 Task: Create Board Content Creation to Workspace Community Management. Create Board Marketing Automation to Workspace Community Management. Create Board Market Analysis and Opportunity Identification to Workspace Community Management
Action: Mouse moved to (96, 49)
Screenshot: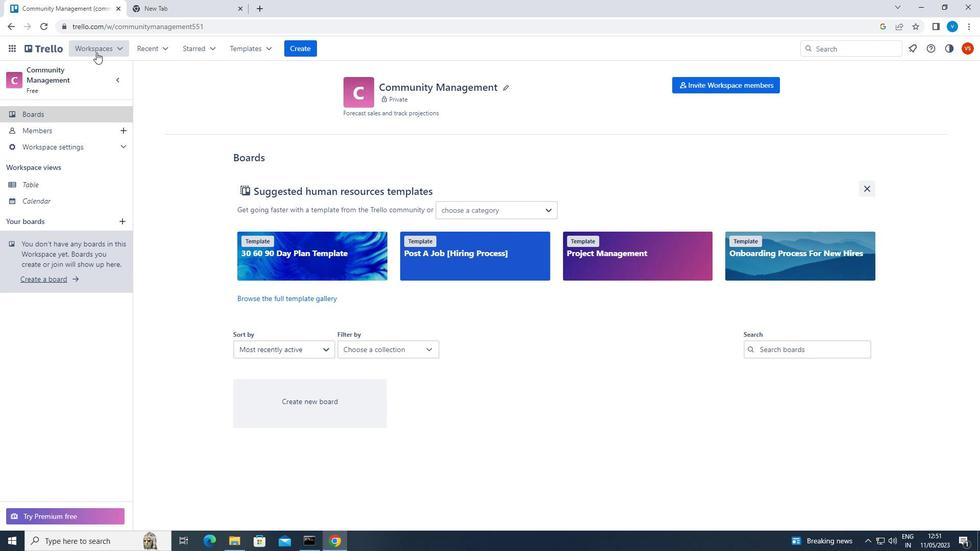 
Action: Mouse pressed left at (96, 49)
Screenshot: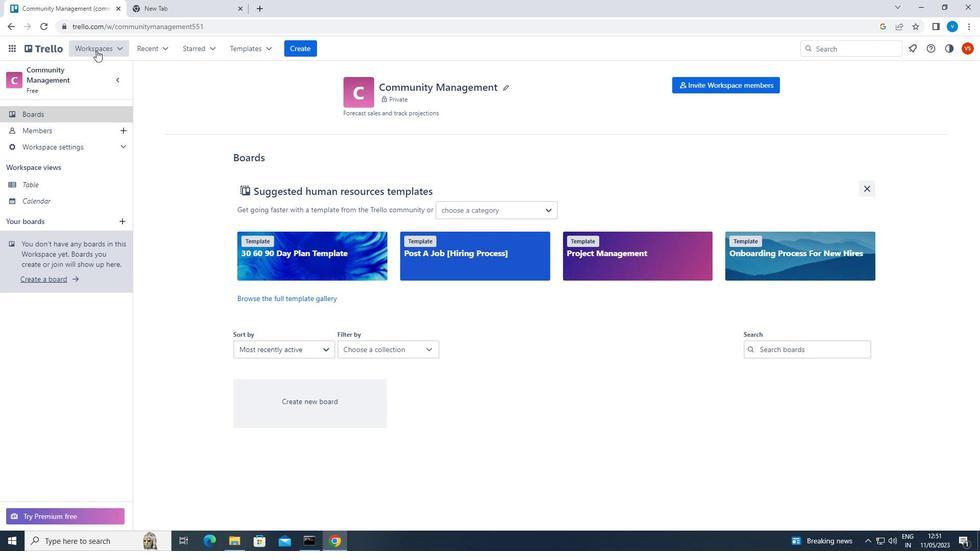 
Action: Mouse moved to (151, 242)
Screenshot: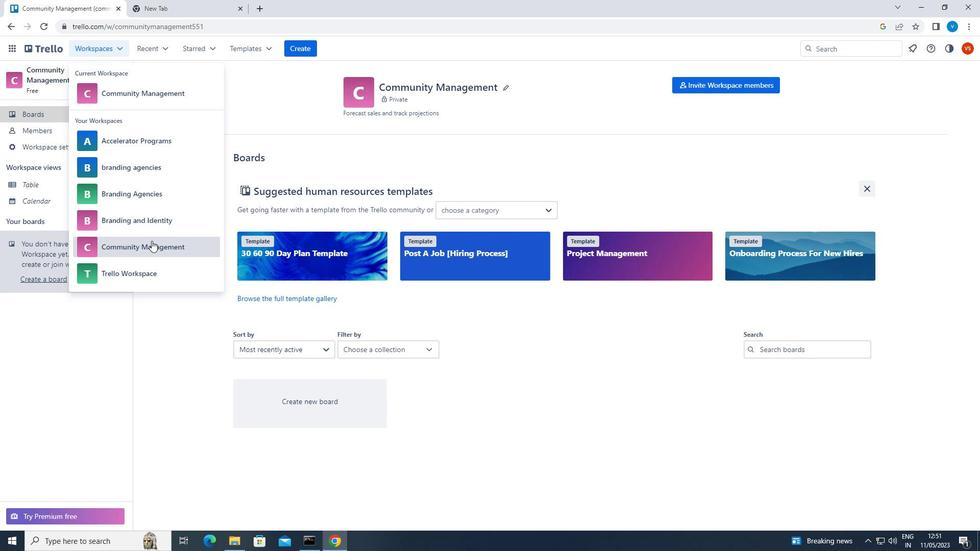 
Action: Mouse pressed left at (151, 242)
Screenshot: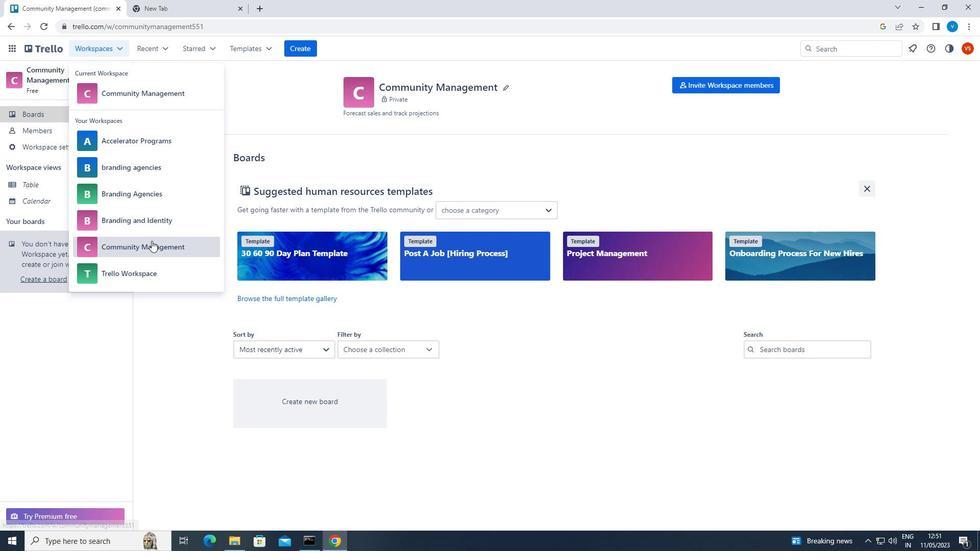 
Action: Mouse moved to (280, 411)
Screenshot: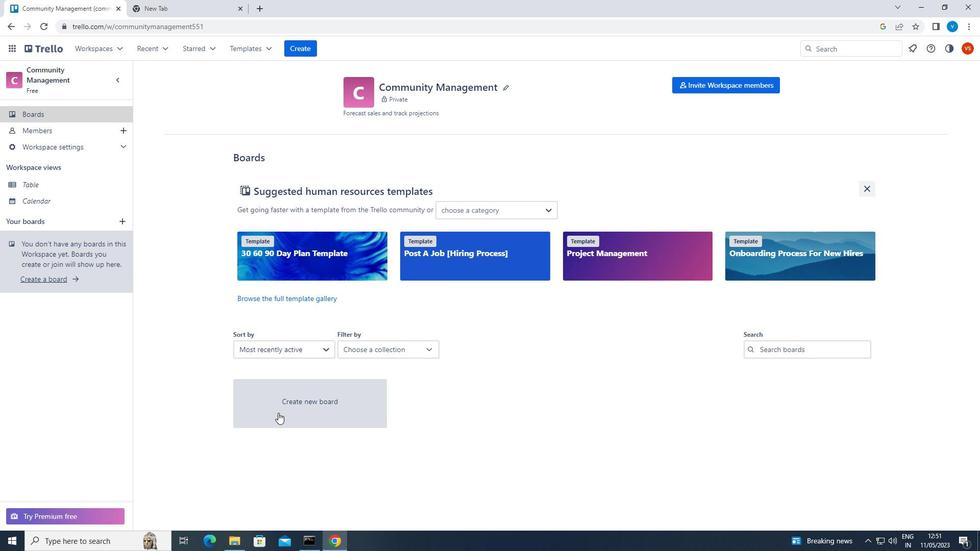 
Action: Mouse pressed left at (280, 411)
Screenshot: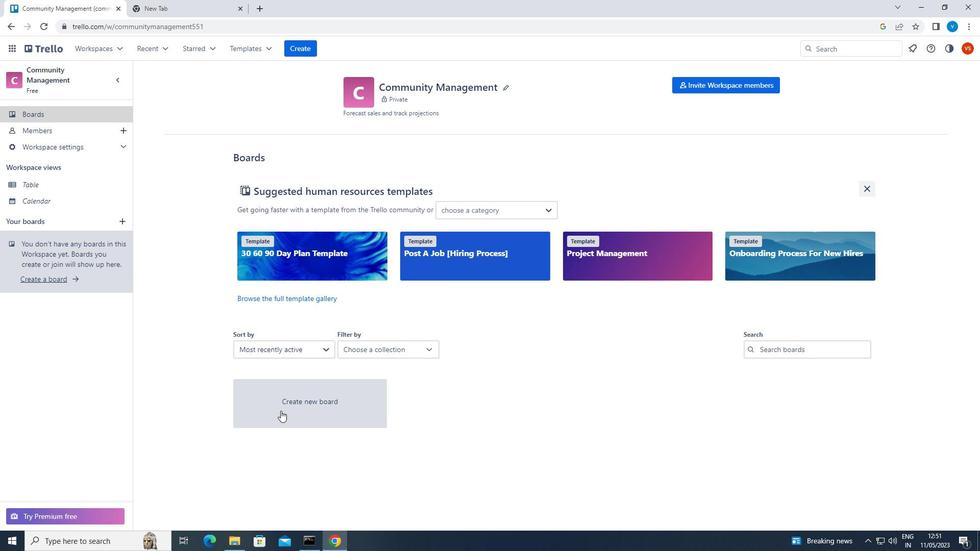 
Action: Mouse moved to (282, 407)
Screenshot: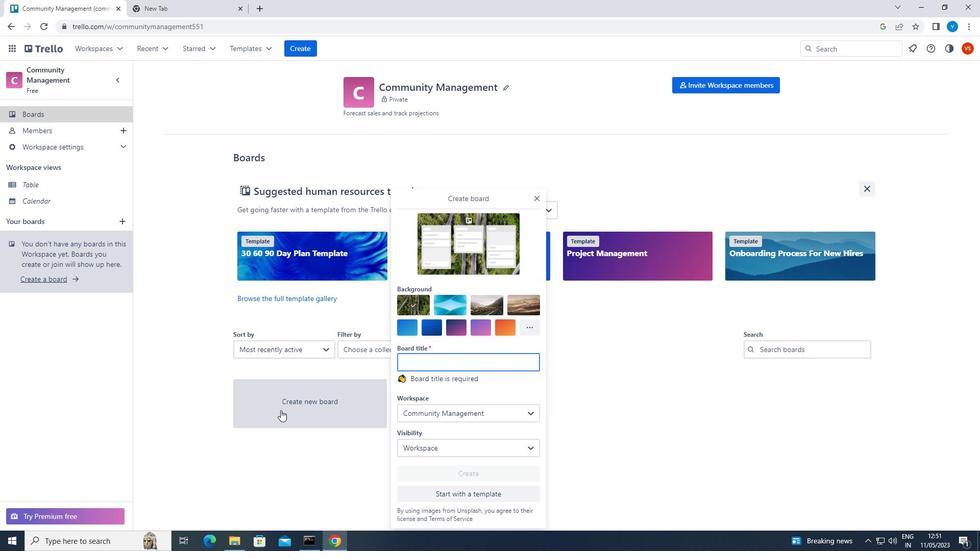 
Action: Key pressed <Key.shift>CONTENT<Key.space><Key.shift>CREATION
Screenshot: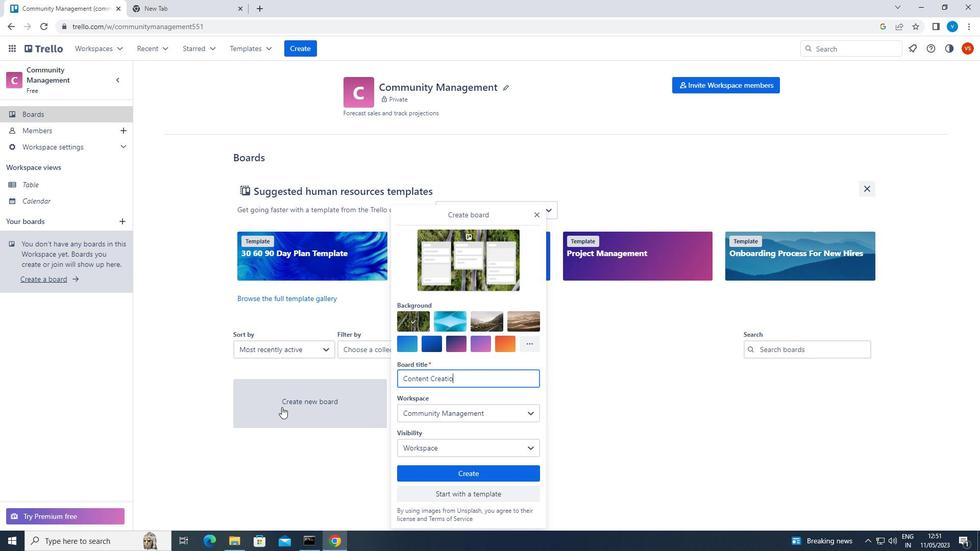 
Action: Mouse moved to (462, 476)
Screenshot: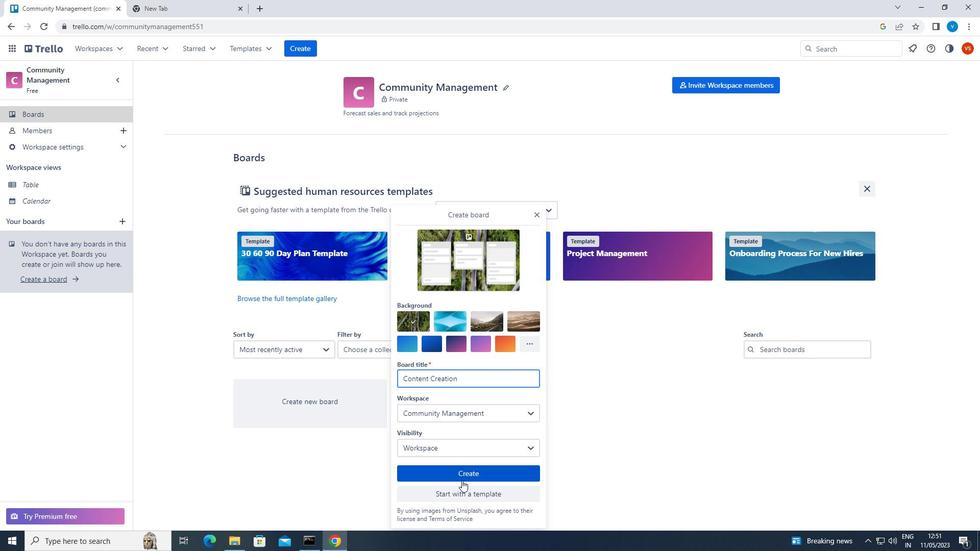 
Action: Mouse pressed left at (462, 476)
Screenshot: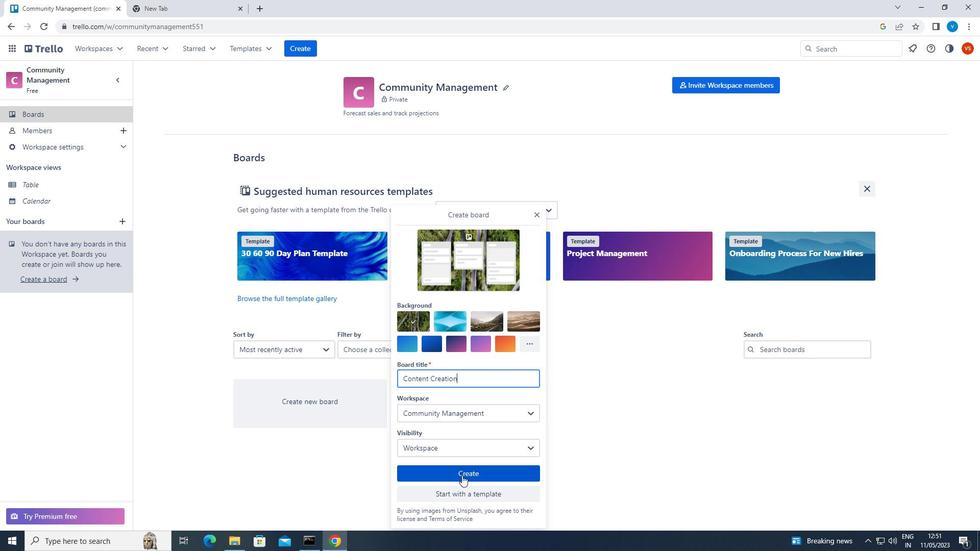 
Action: Mouse moved to (301, 47)
Screenshot: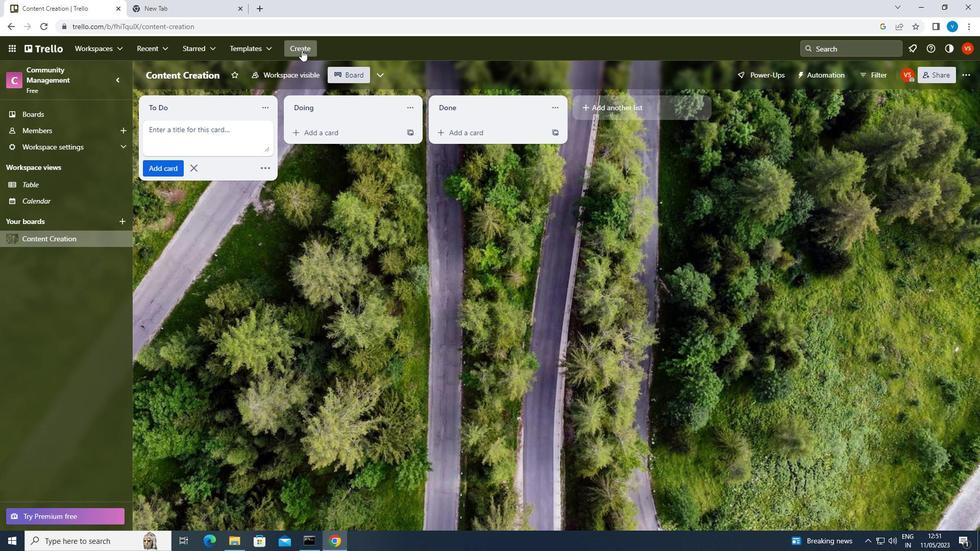 
Action: Mouse pressed left at (301, 47)
Screenshot: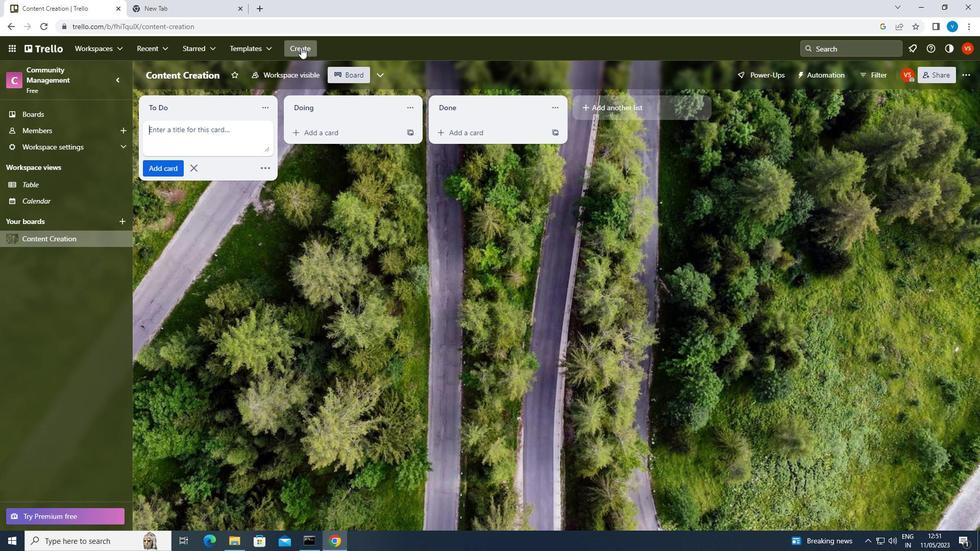 
Action: Mouse moved to (318, 85)
Screenshot: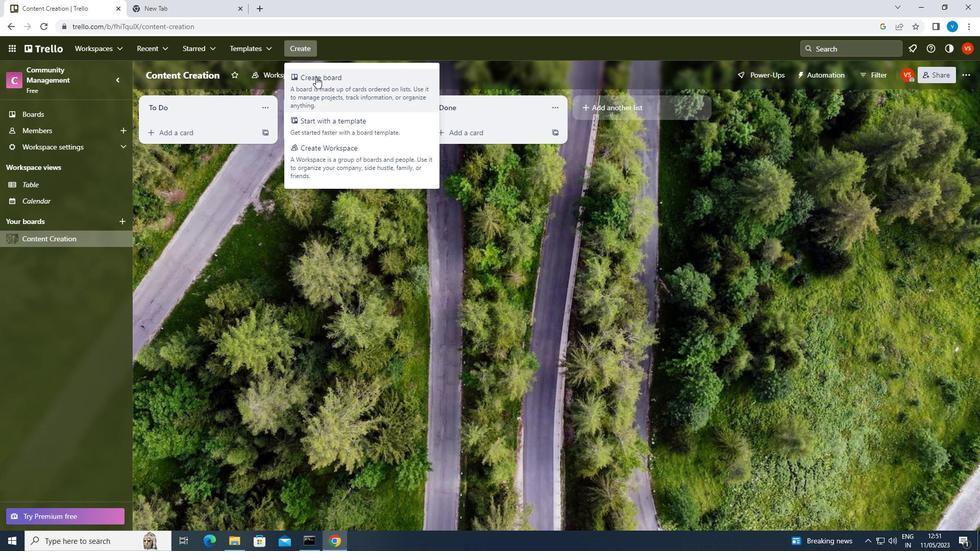 
Action: Mouse pressed left at (318, 85)
Screenshot: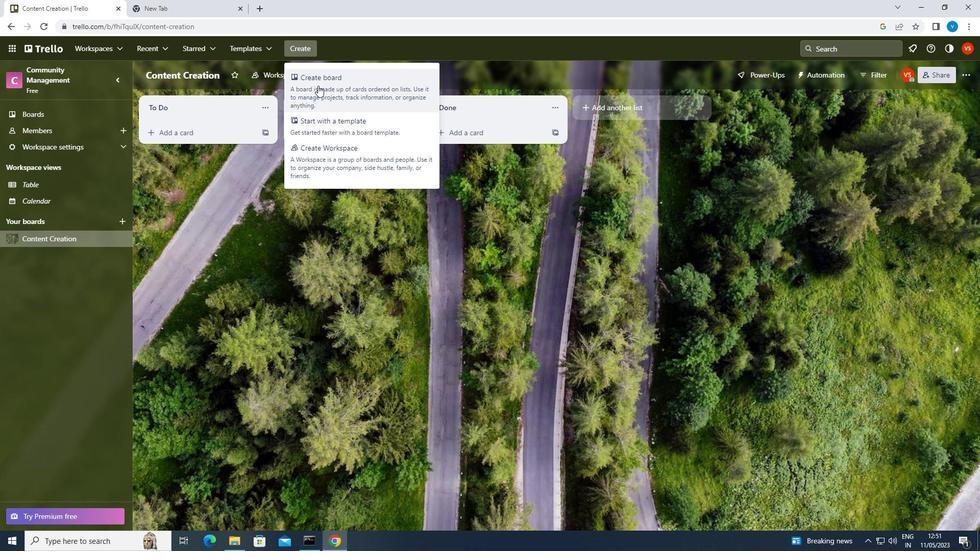 
Action: Mouse moved to (370, 231)
Screenshot: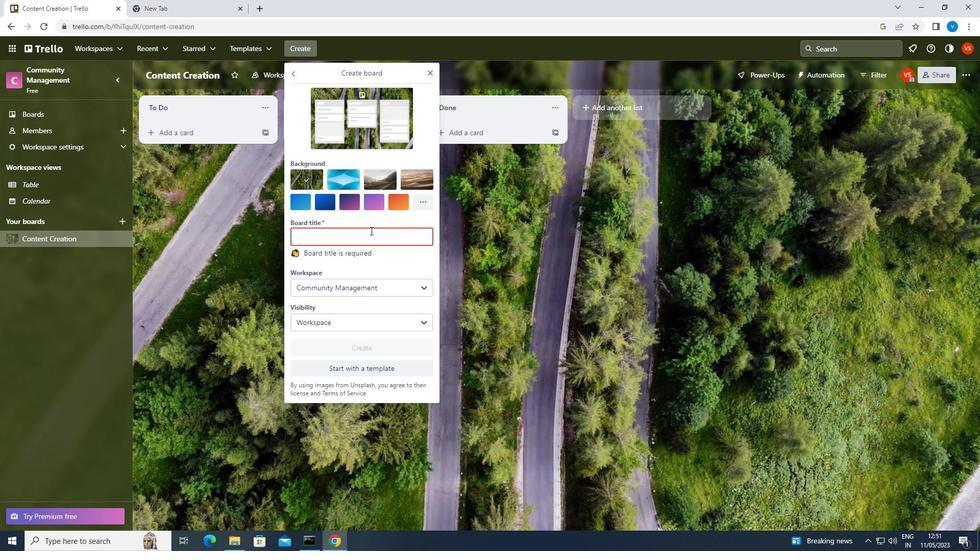 
Action: Mouse pressed left at (370, 231)
Screenshot: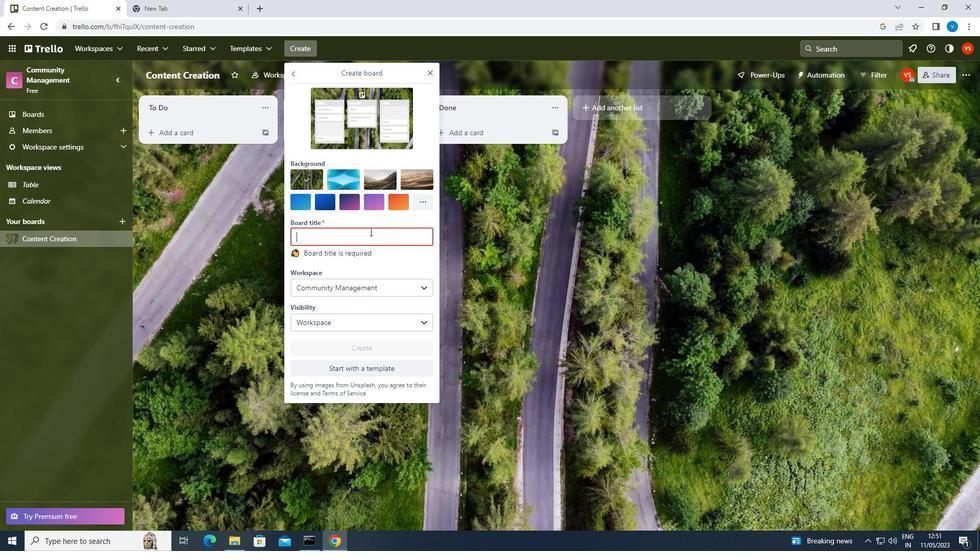 
Action: Mouse moved to (370, 229)
Screenshot: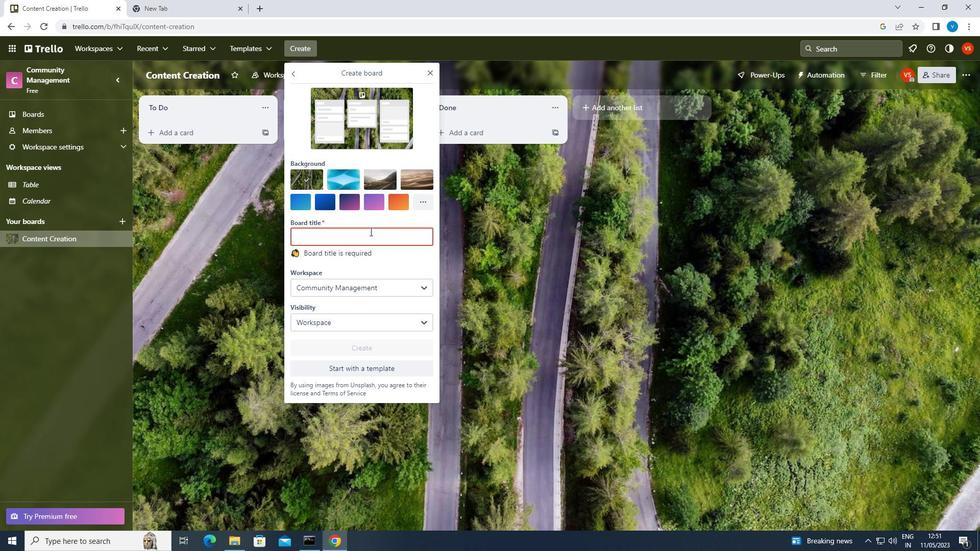 
Action: Key pressed <Key.shift>MARKETING<Key.space><Key.shift>AUTOMATION<Key.enter>
Screenshot: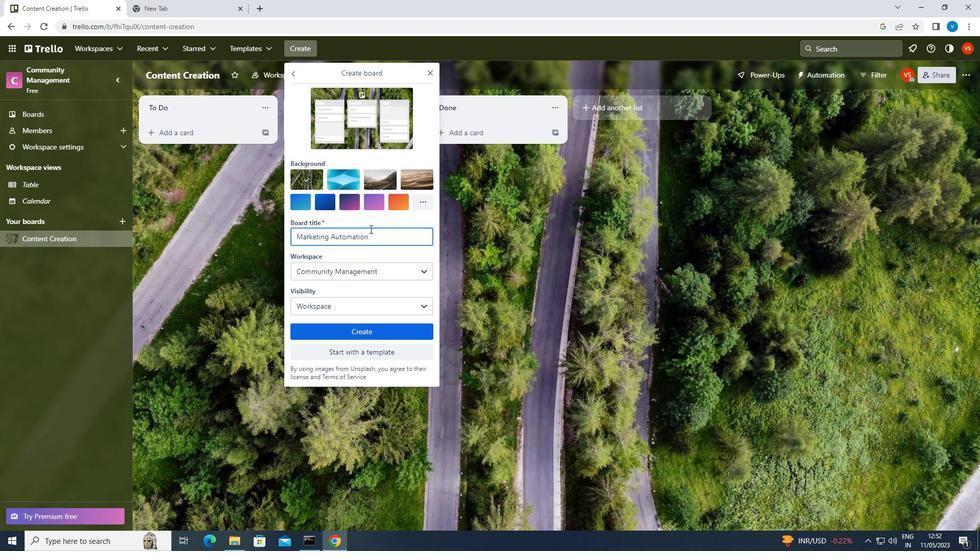 
Action: Mouse moved to (306, 52)
Screenshot: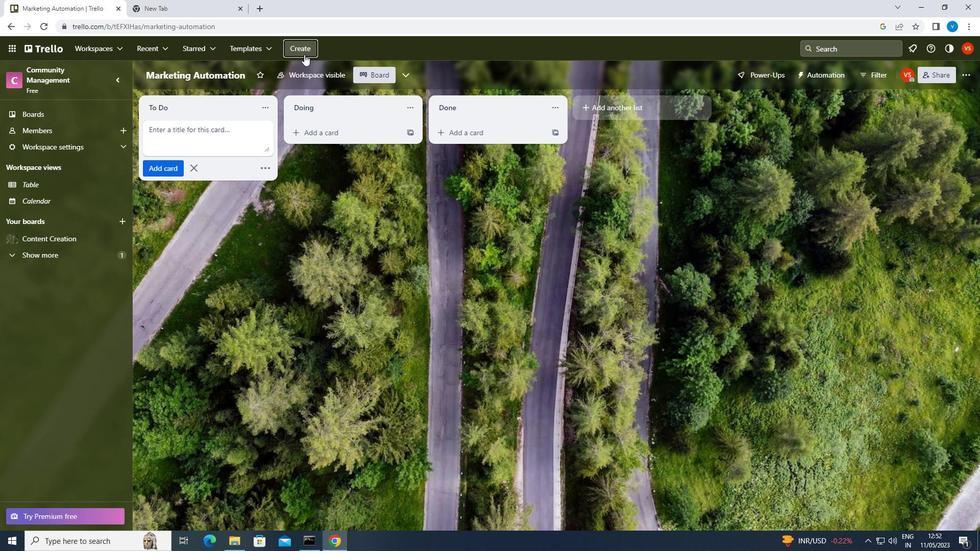 
Action: Mouse pressed left at (306, 52)
Screenshot: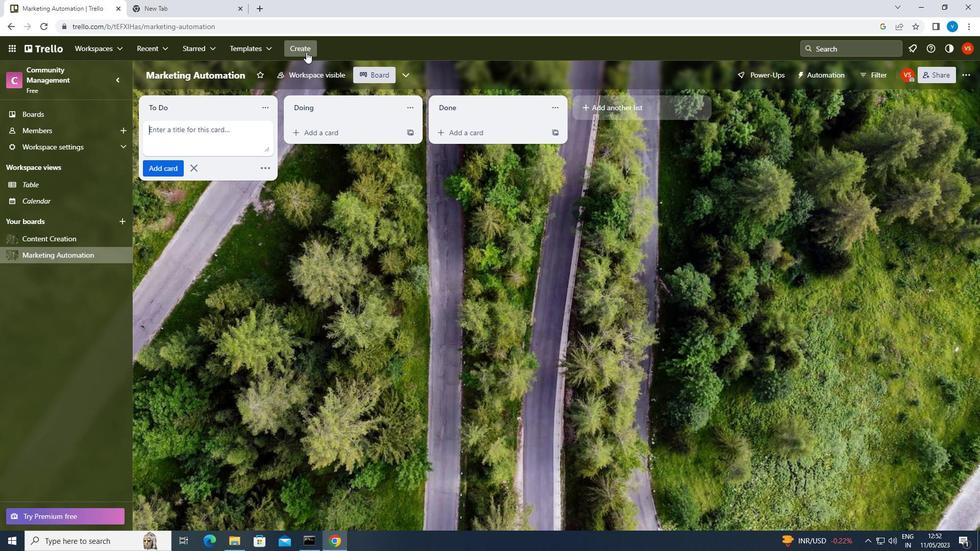 
Action: Mouse moved to (318, 82)
Screenshot: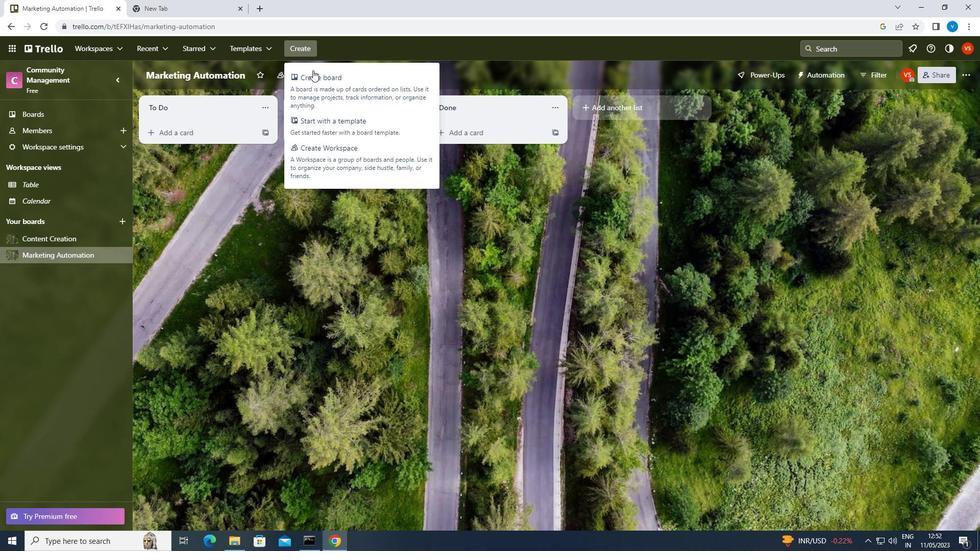 
Action: Mouse pressed left at (318, 82)
Screenshot: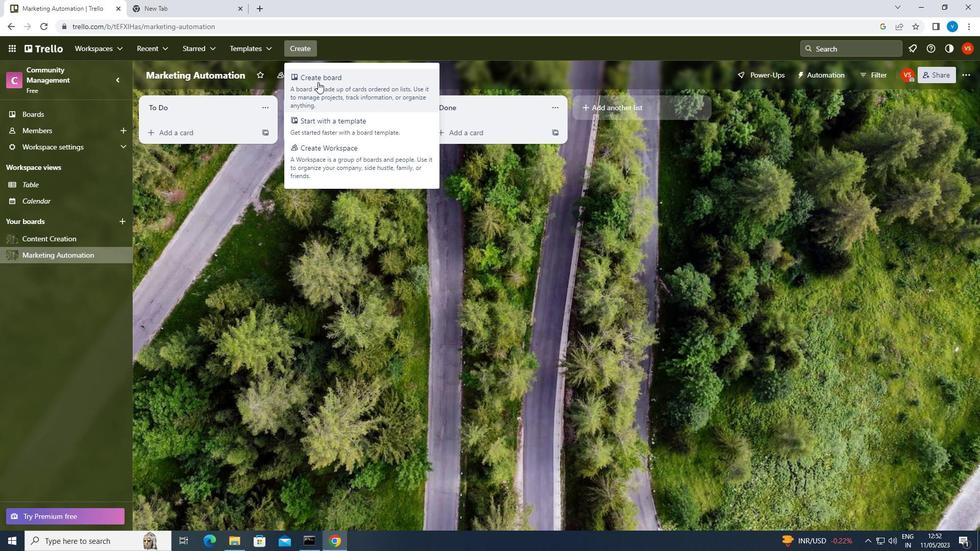 
Action: Key pressed <Key.shift>MARKET<Key.space><Key.shift>ANALYSIS<Key.space>AND<Key.space><Key.shift><Key.shift><Key.shift><Key.shift><Key.shift><Key.shift><Key.shift><Key.shift><Key.shift><Key.shift><Key.shift><Key.shift><Key.shift><Key.shift><Key.shift><Key.shift><Key.shift><Key.shift><Key.shift><Key.shift><Key.shift><Key.shift>OPPORTUNITY<Key.space><Key.shift><Key.shift><Key.shift>IDENTIFICATION<Key.enter>
Screenshot: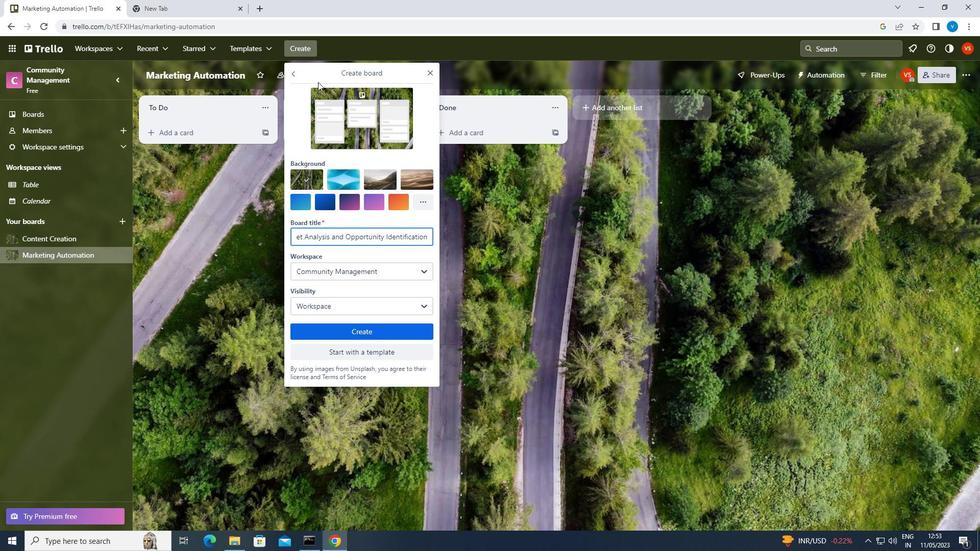 
